 Task: Use the formula "MINUS" in spreadsheet "Project portfolio".
Action: Mouse moved to (344, 262)
Screenshot: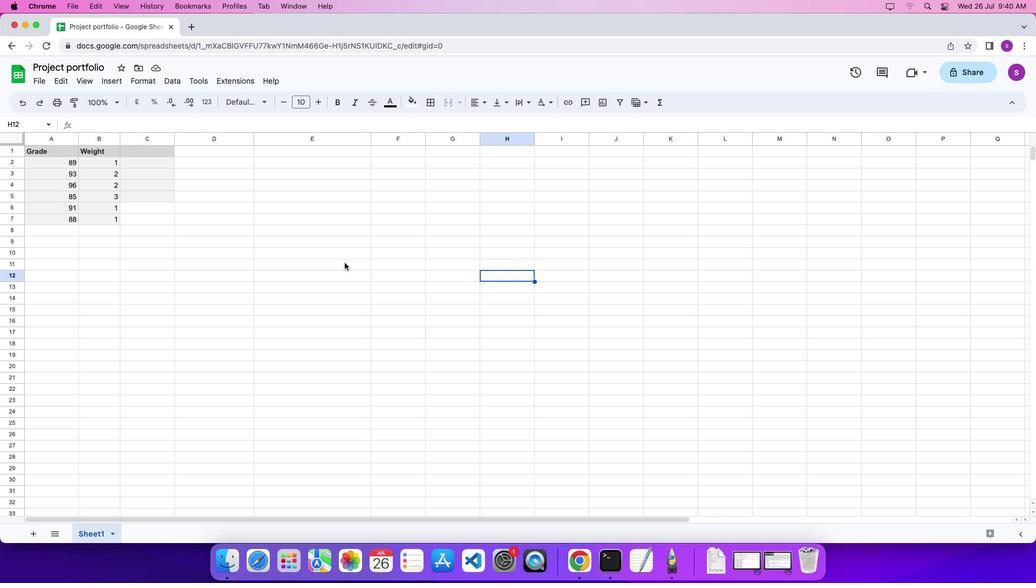 
Action: Mouse pressed left at (344, 262)
Screenshot: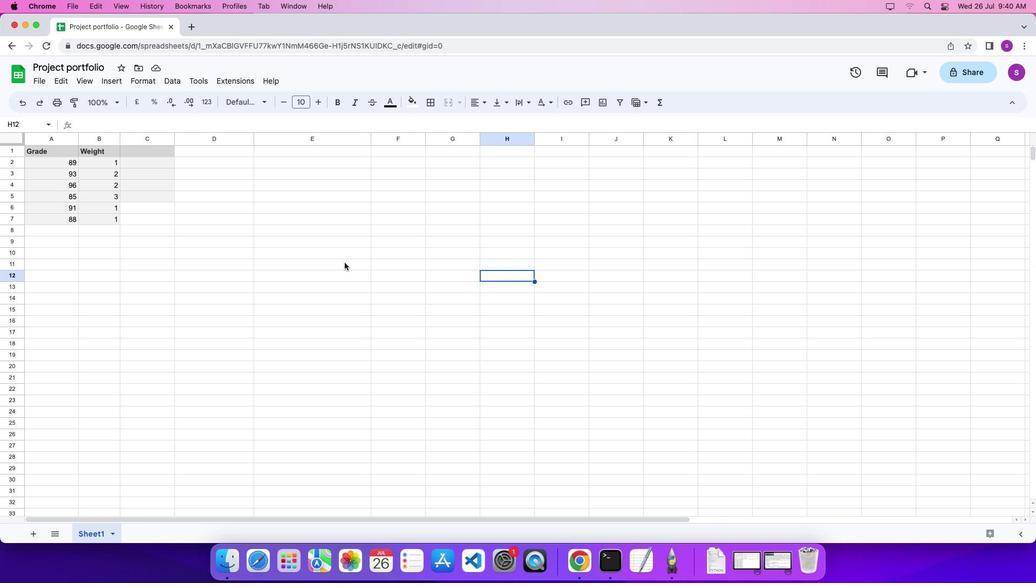 
Action: Key pressed '='
Screenshot: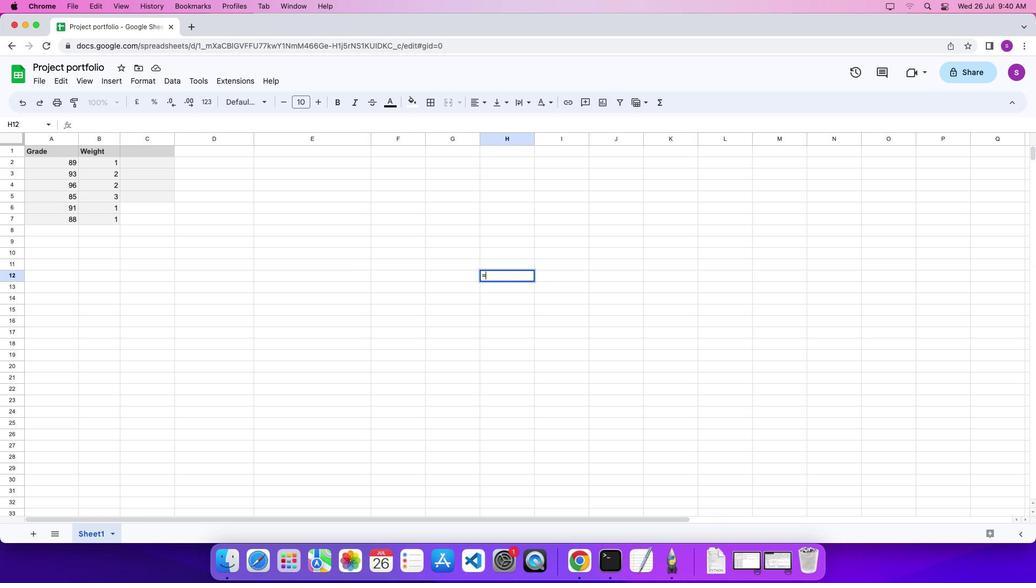 
Action: Mouse moved to (663, 98)
Screenshot: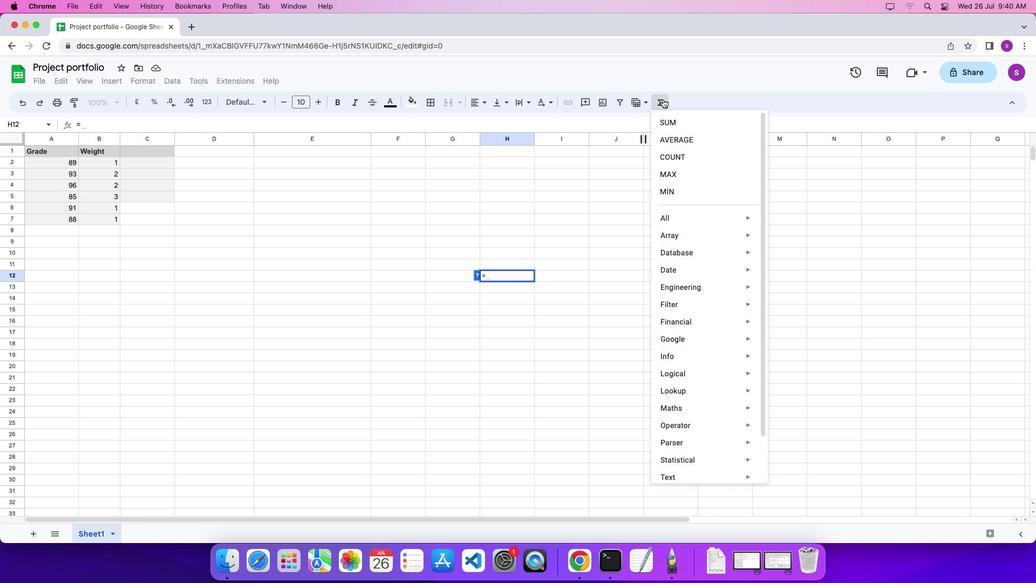 
Action: Mouse pressed left at (663, 98)
Screenshot: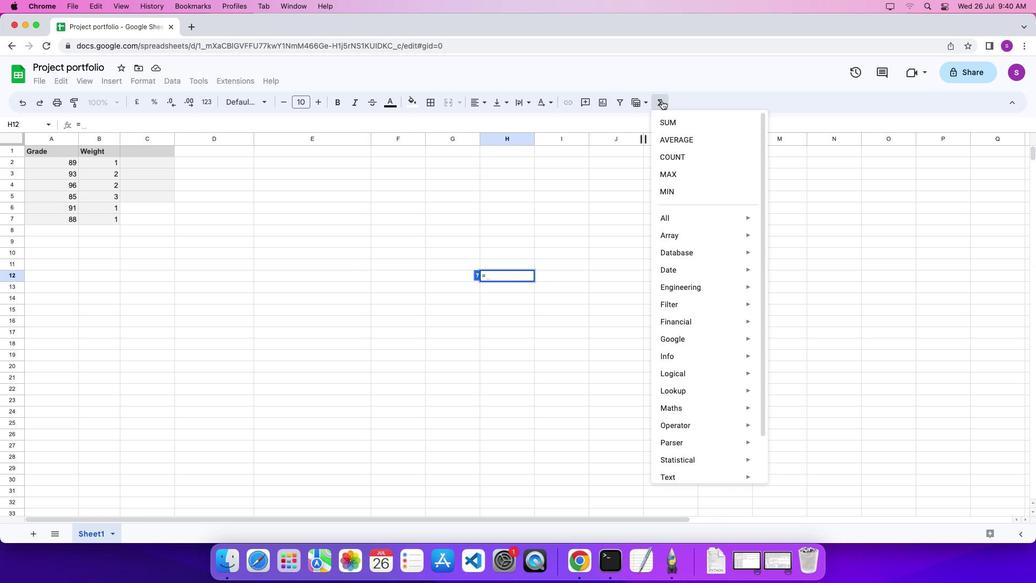 
Action: Mouse moved to (790, 481)
Screenshot: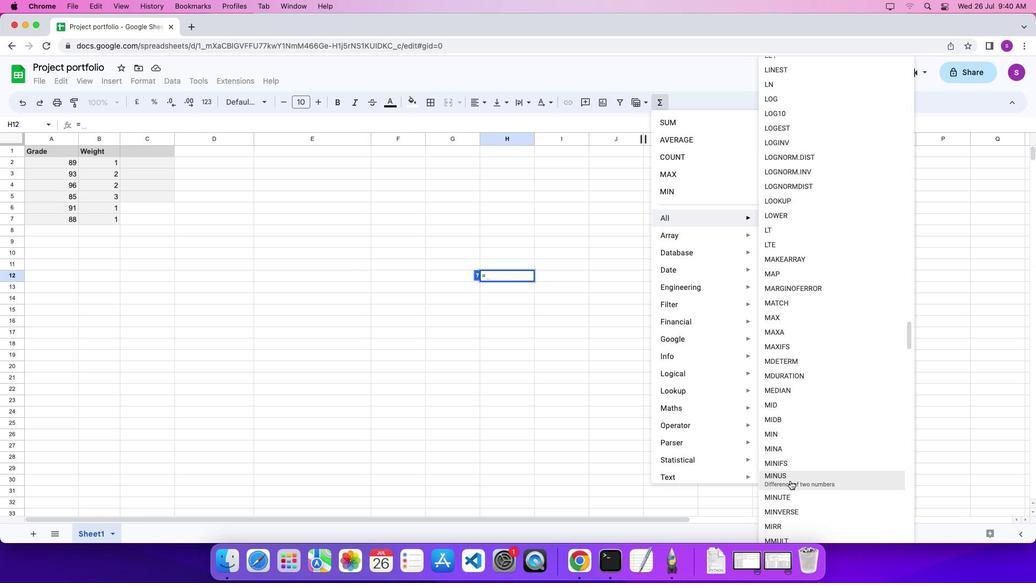 
Action: Mouse pressed left at (790, 481)
Screenshot: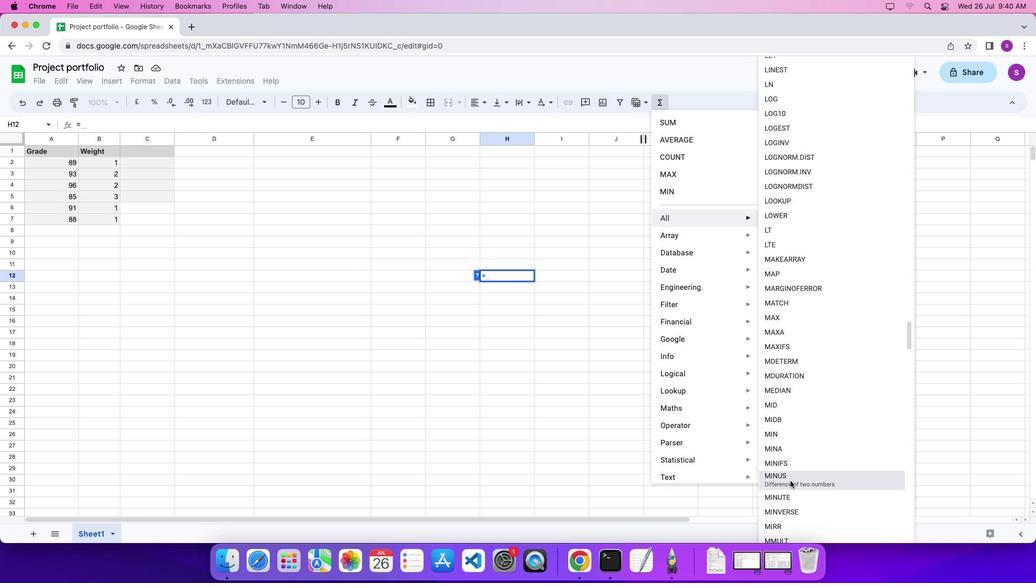 
Action: Mouse moved to (65, 185)
Screenshot: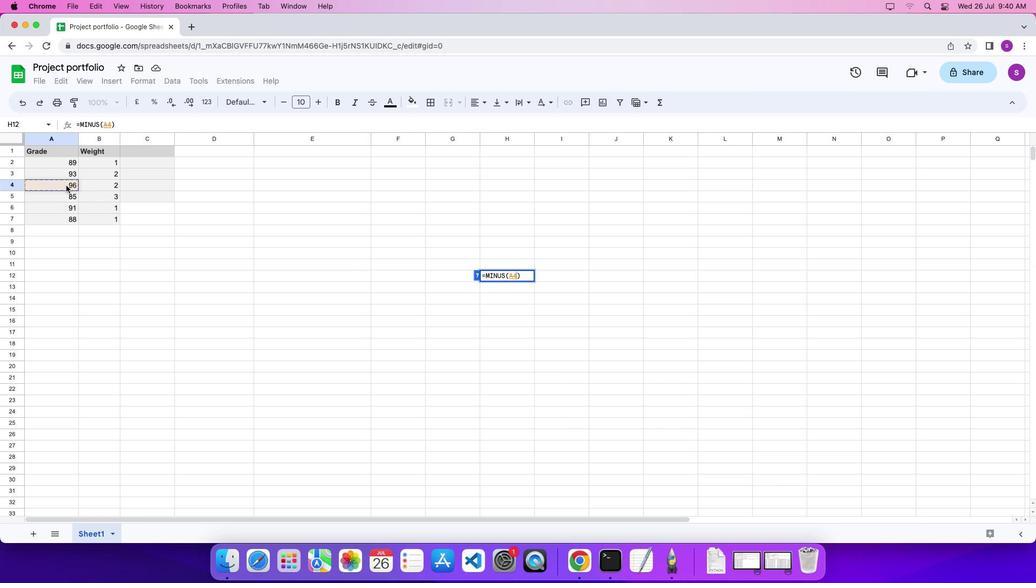 
Action: Mouse pressed left at (65, 185)
Screenshot: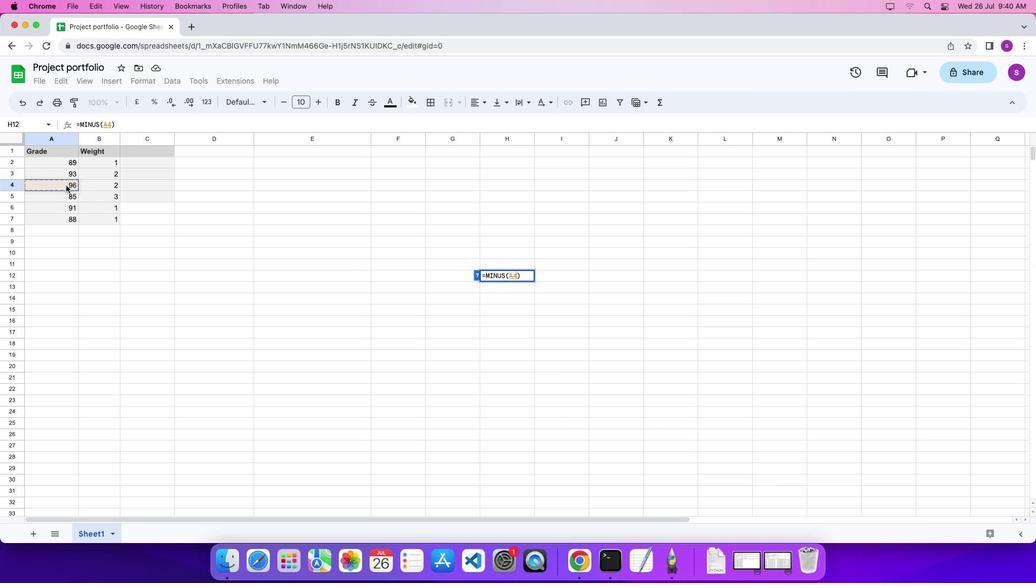 
Action: Mouse moved to (68, 186)
Screenshot: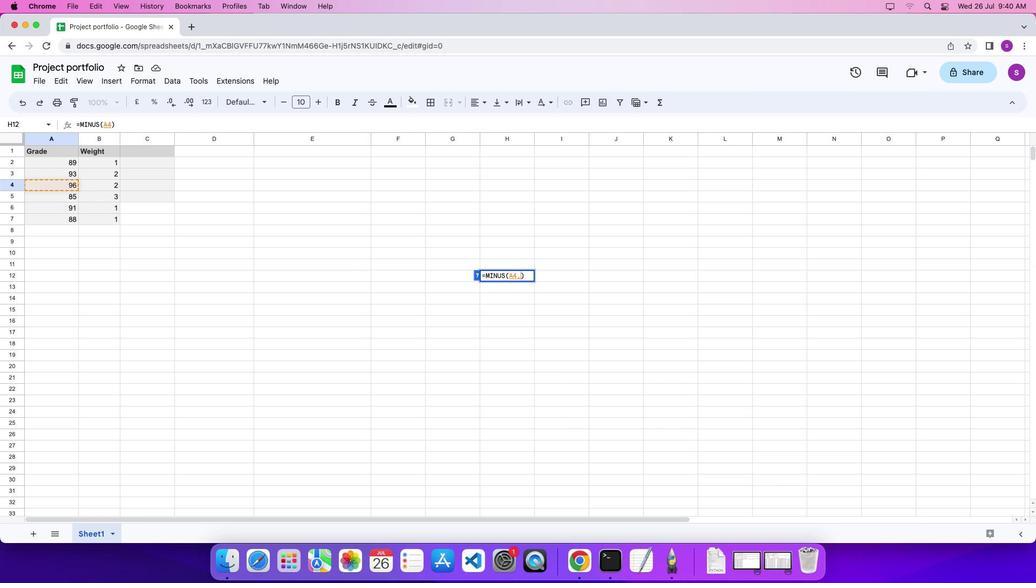 
Action: Key pressed ','
Screenshot: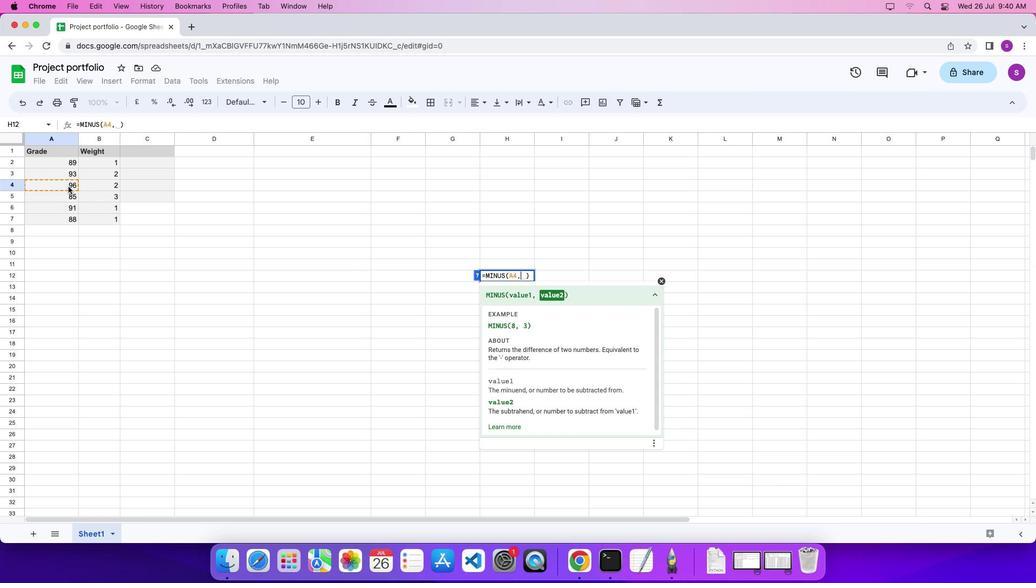 
Action: Mouse moved to (68, 197)
Screenshot: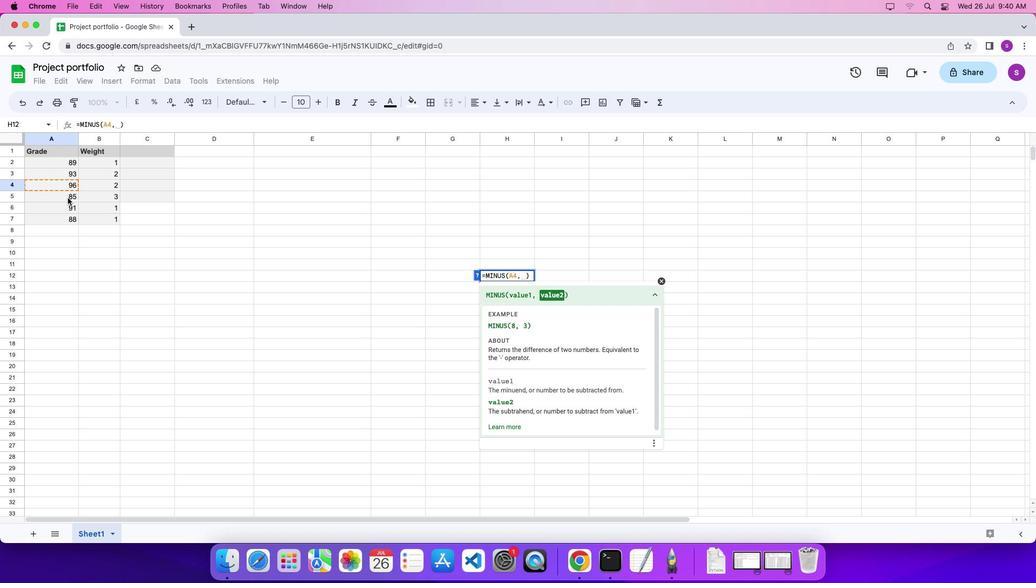
Action: Mouse pressed left at (68, 197)
Screenshot: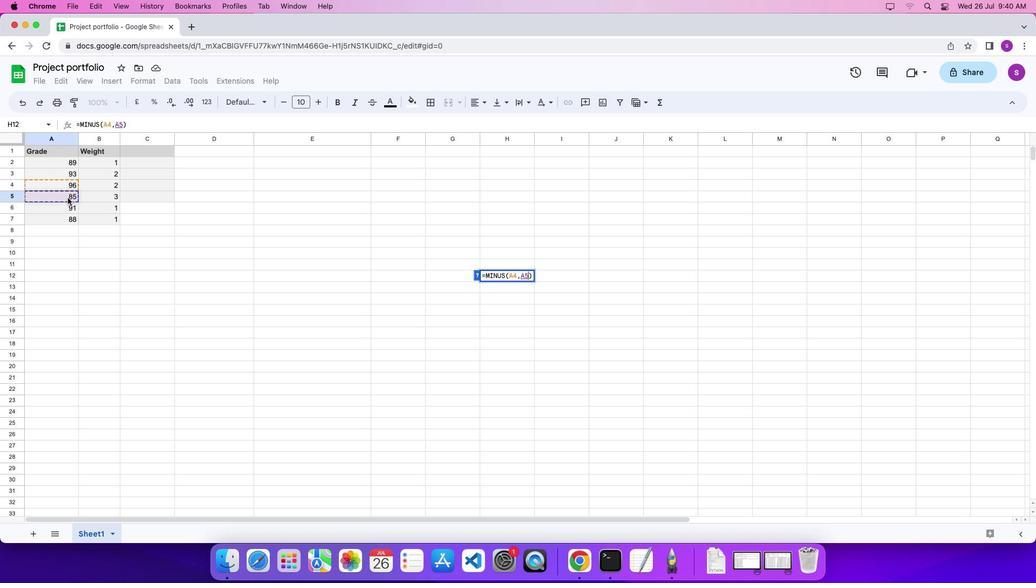 
Action: Mouse moved to (67, 197)
Screenshot: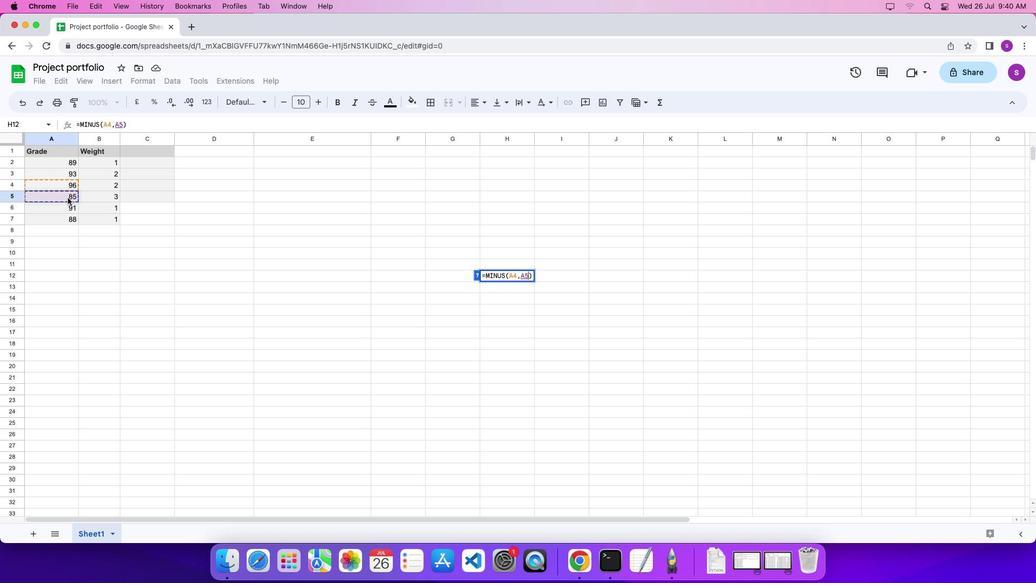 
Action: Key pressed '\x03'
Screenshot: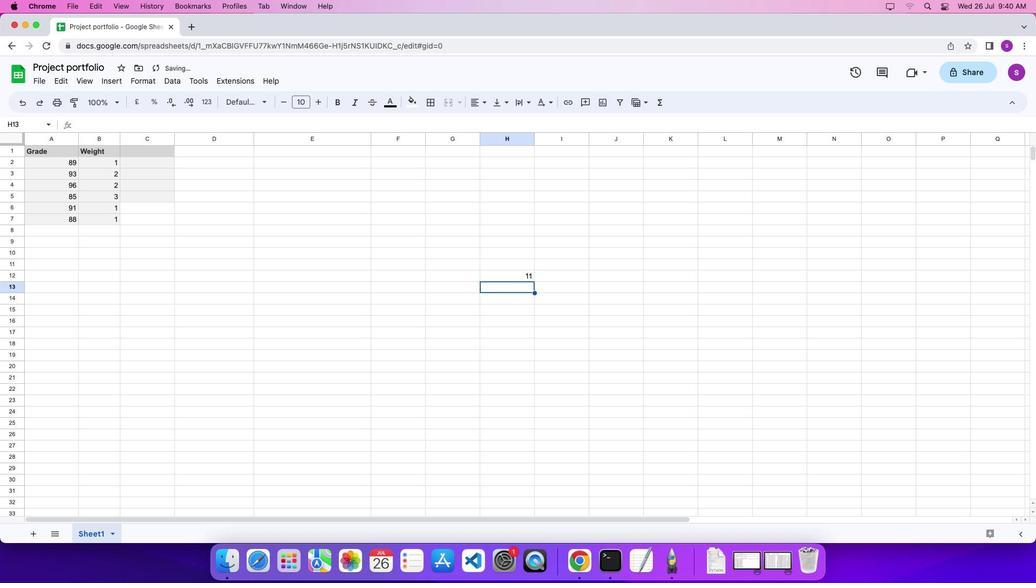 
